 Task: Toggle the show arrays ooption in the outline.
Action: Mouse moved to (12, 706)
Screenshot: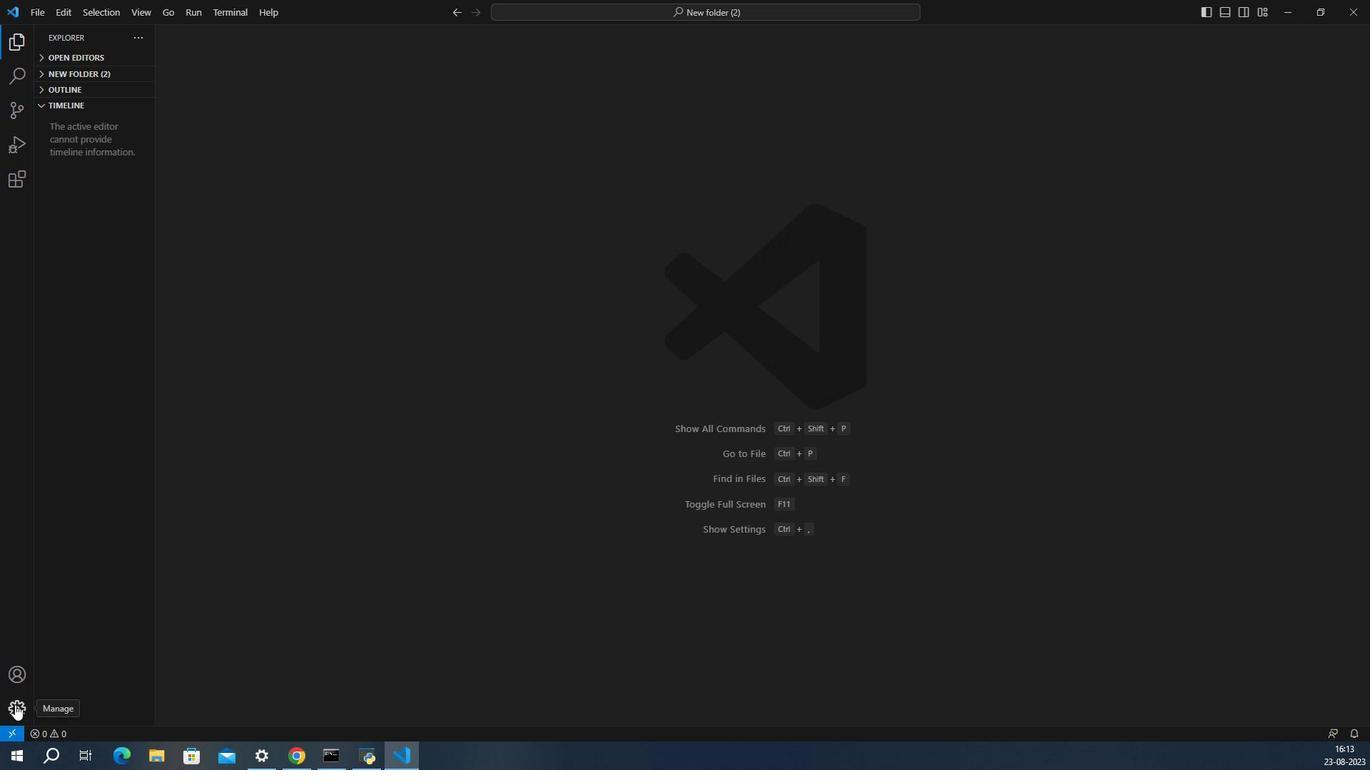 
Action: Mouse pressed left at (12, 706)
Screenshot: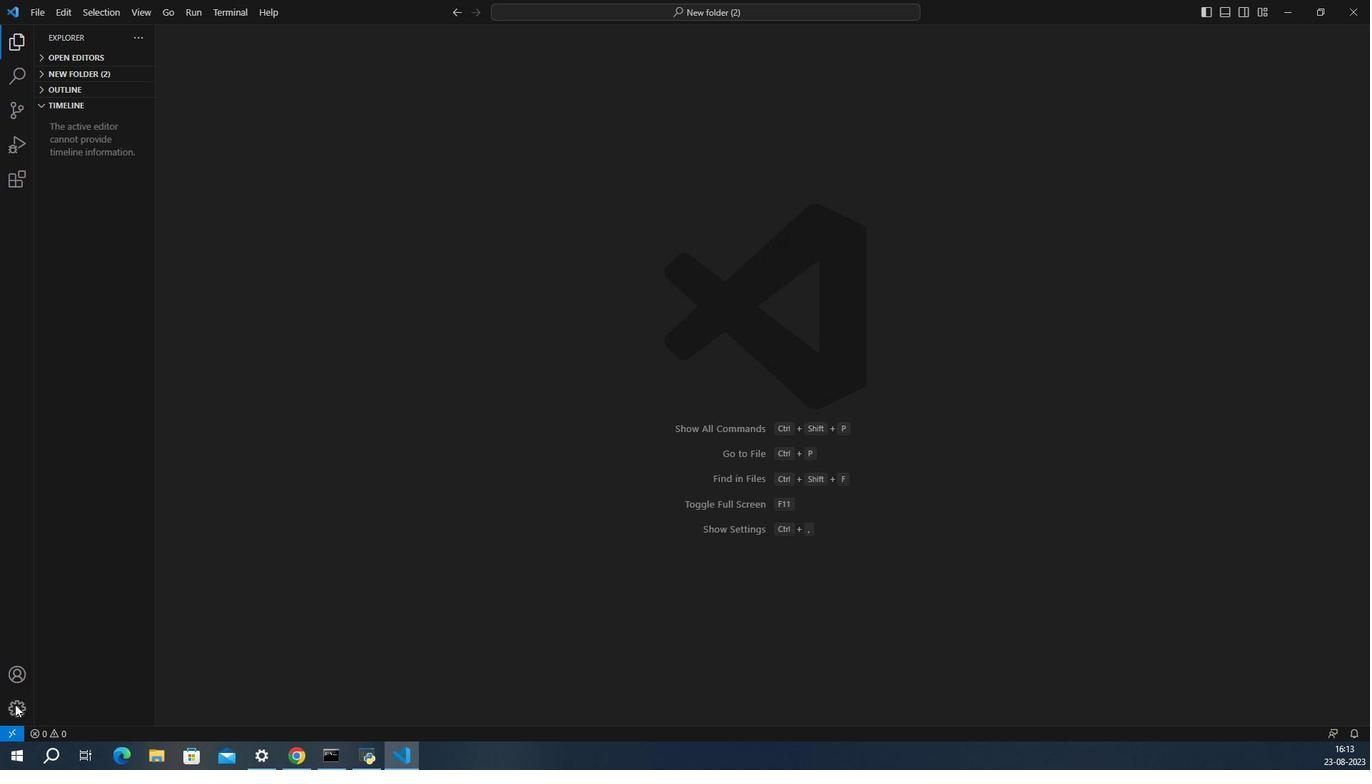 
Action: Mouse moved to (65, 593)
Screenshot: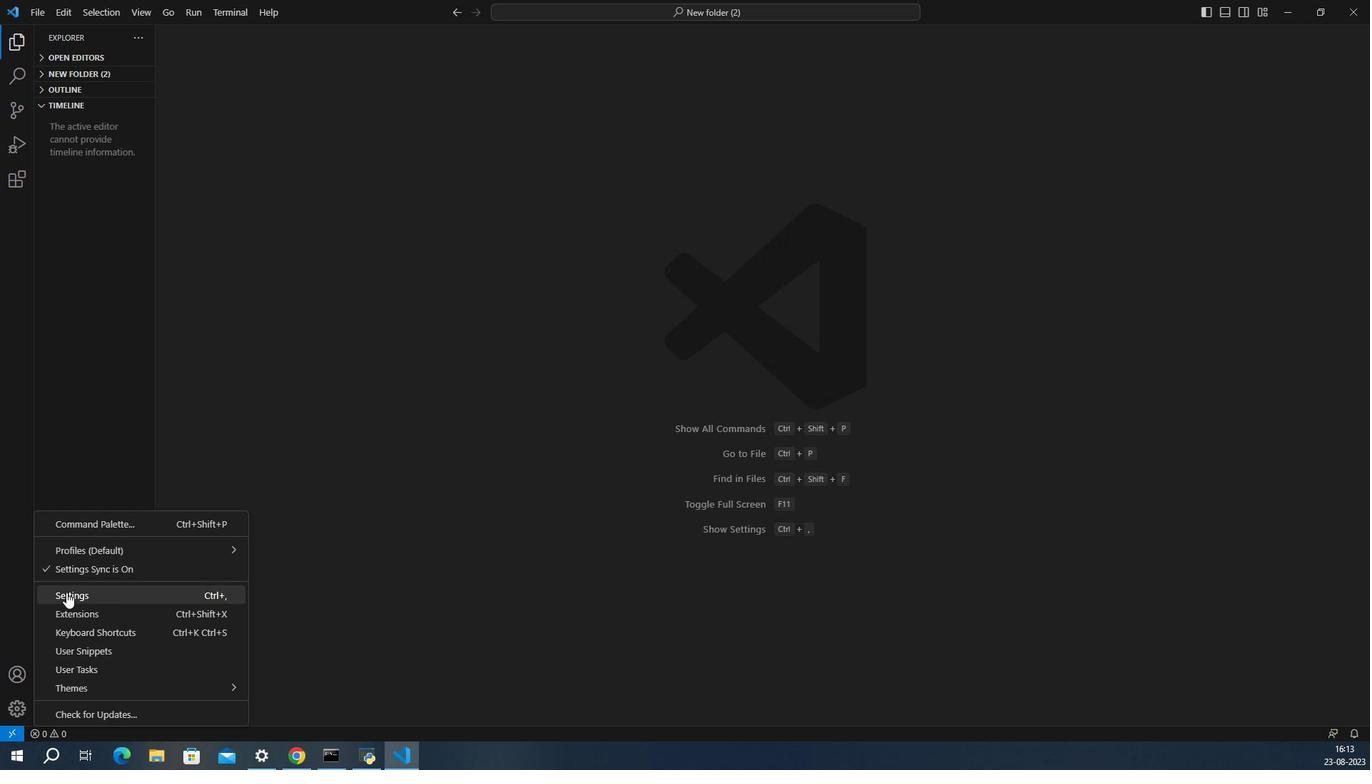 
Action: Mouse pressed left at (65, 593)
Screenshot: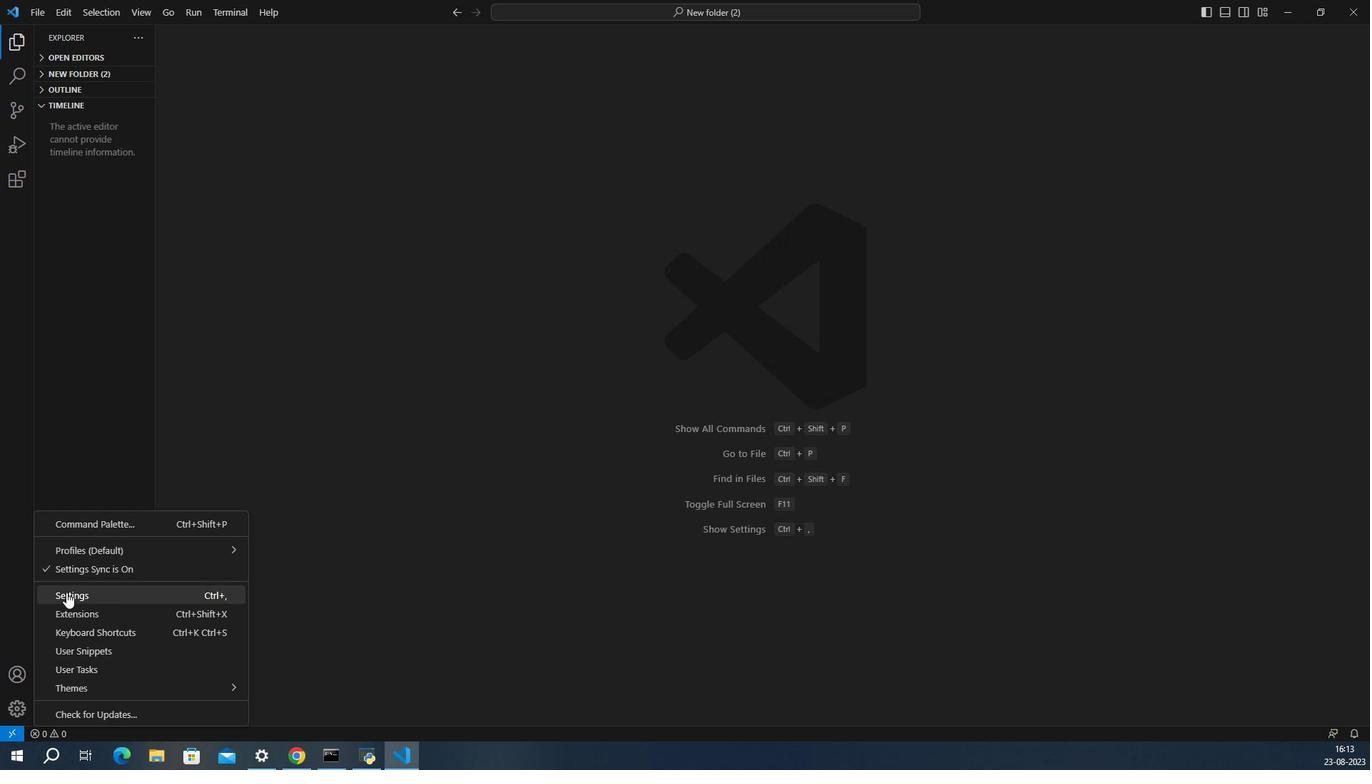 
Action: Mouse moved to (620, 295)
Screenshot: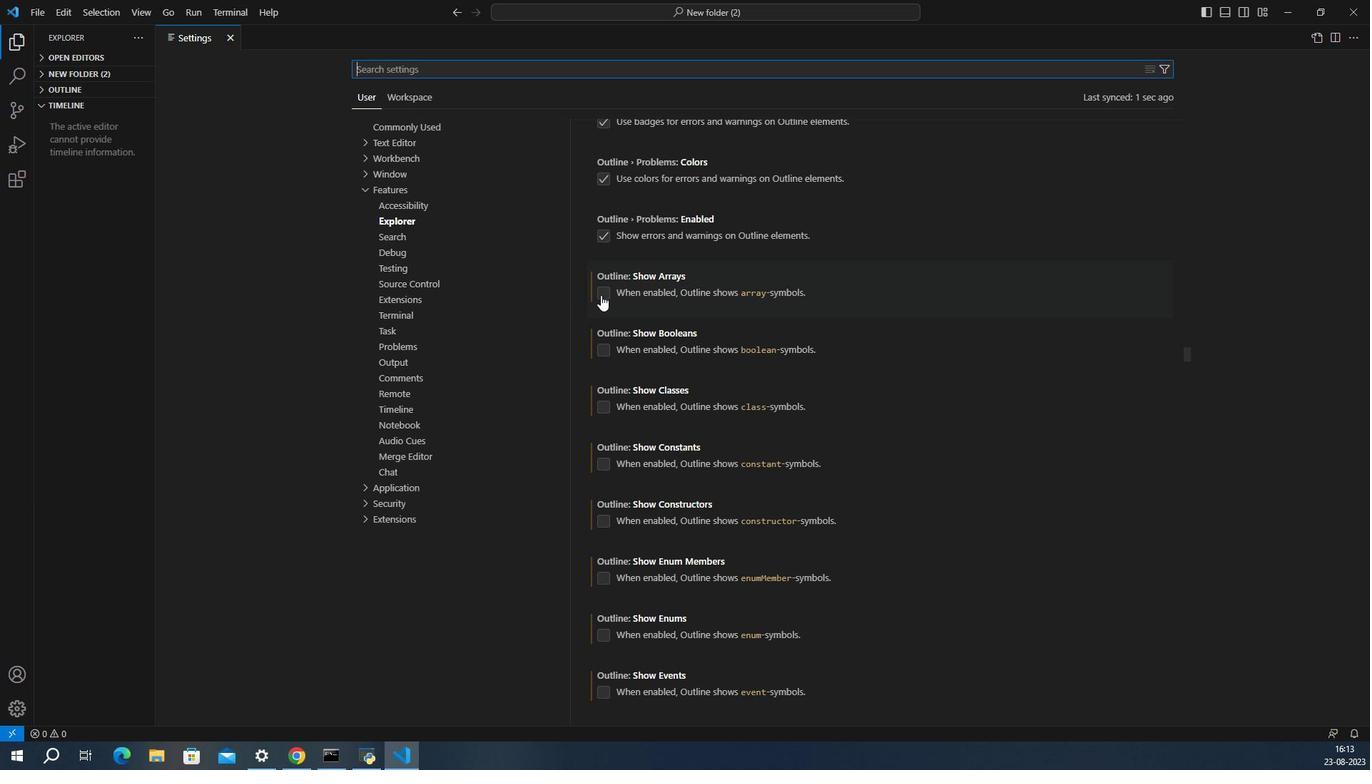 
Action: Mouse pressed left at (620, 295)
Screenshot: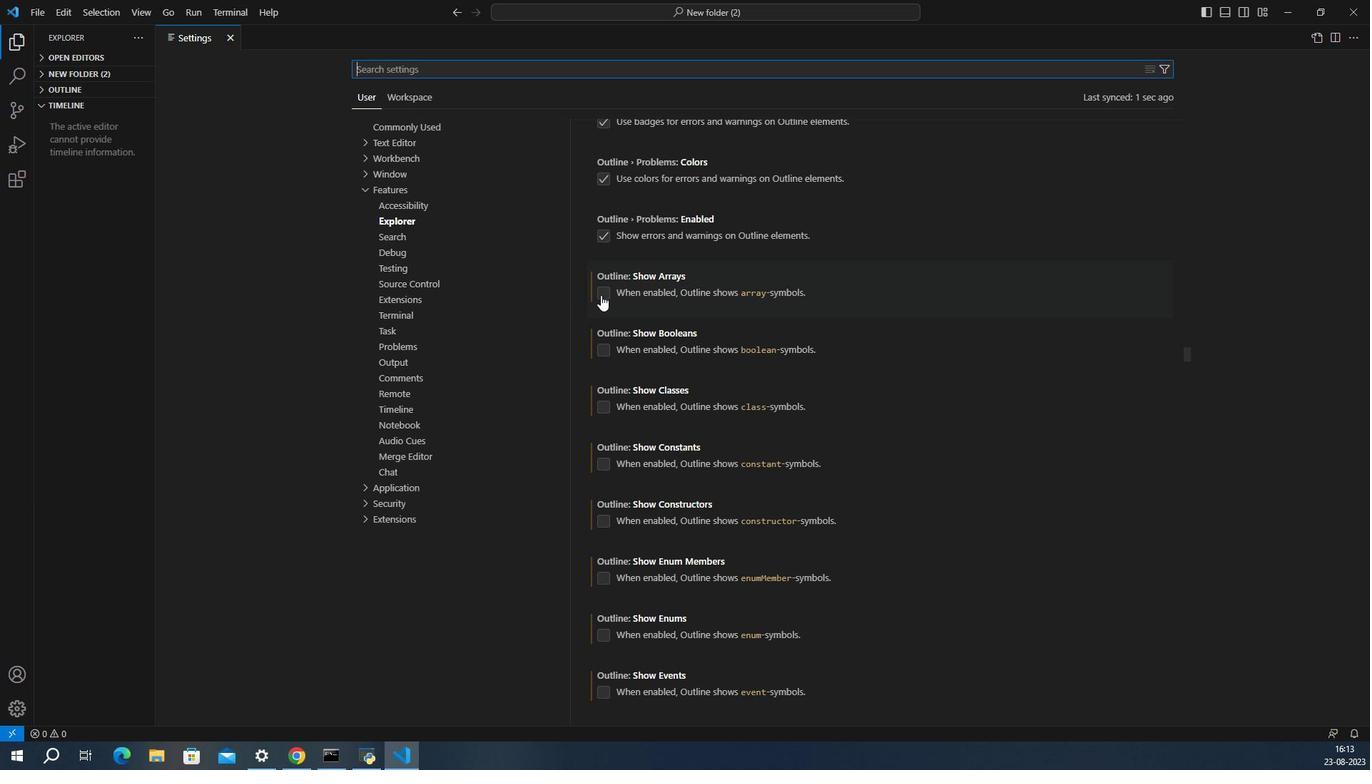 
Action: Mouse moved to (648, 294)
Screenshot: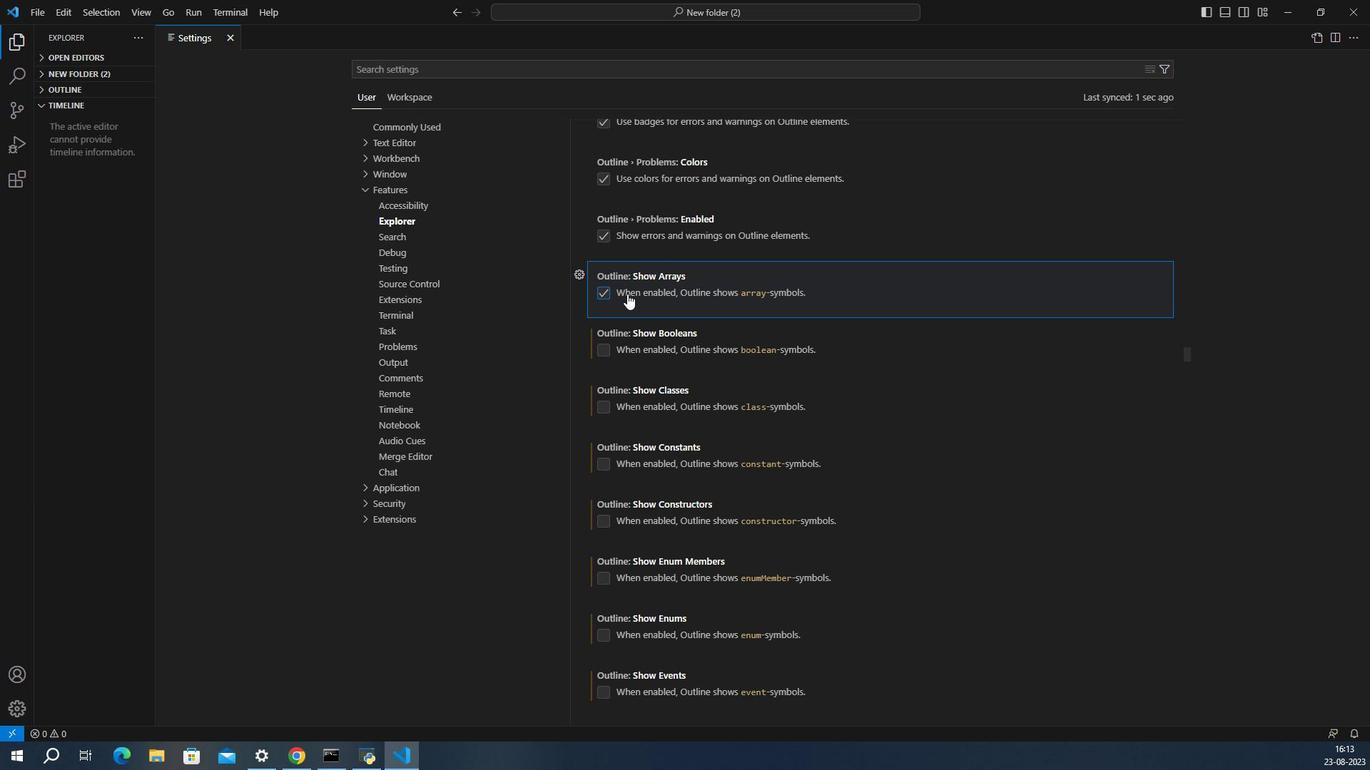 
